 Task: Find and review all contacts with the last name 'Smith' in Outlook.
Action: Mouse moved to (7, 86)
Screenshot: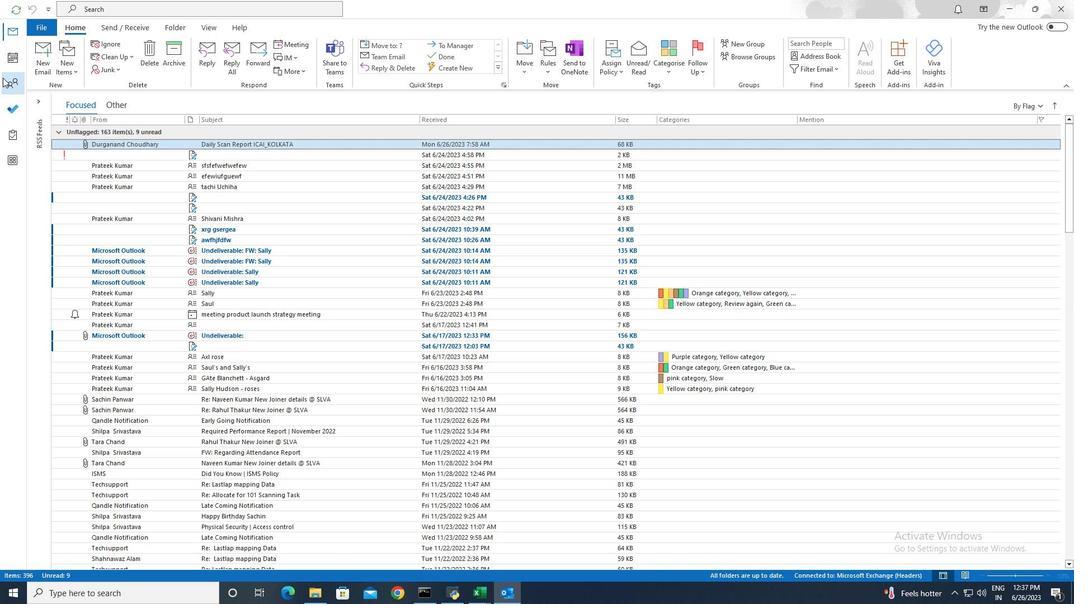 
Action: Mouse pressed left at (7, 86)
Screenshot: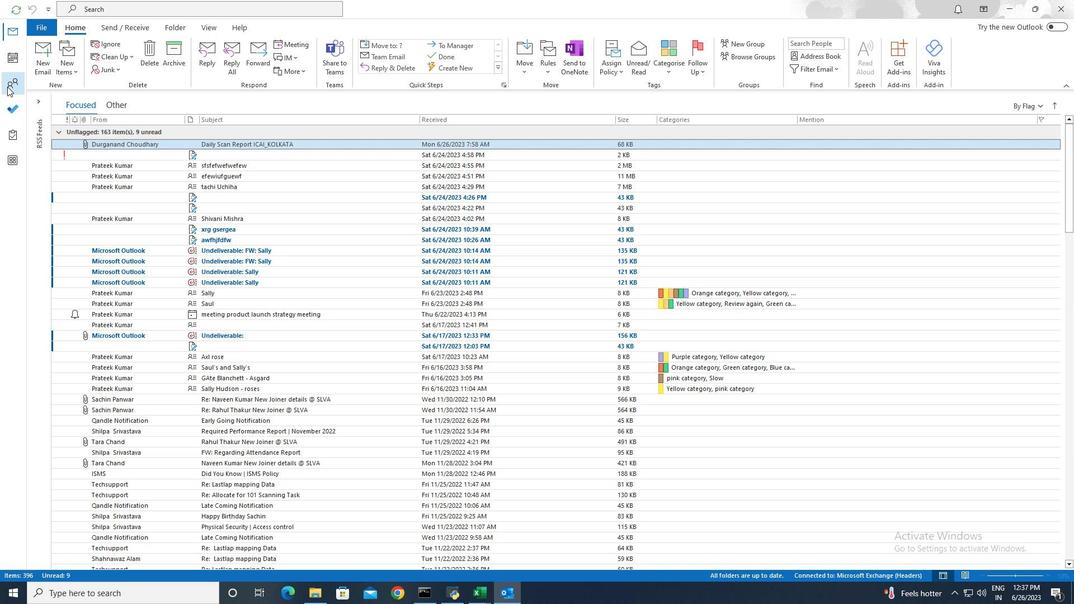 
Action: Mouse moved to (141, 24)
Screenshot: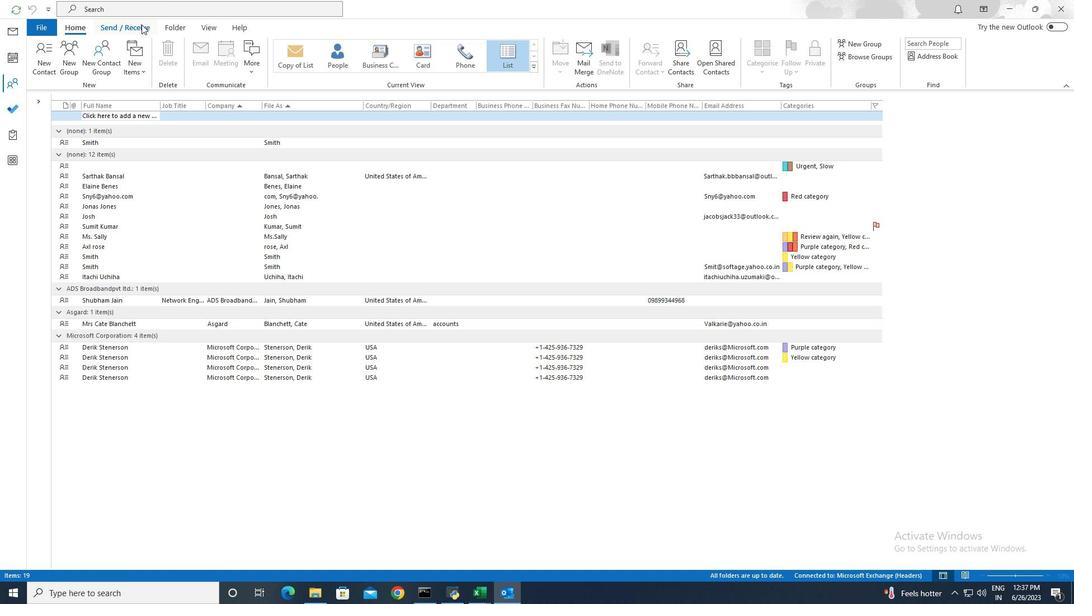
Action: Mouse pressed left at (141, 24)
Screenshot: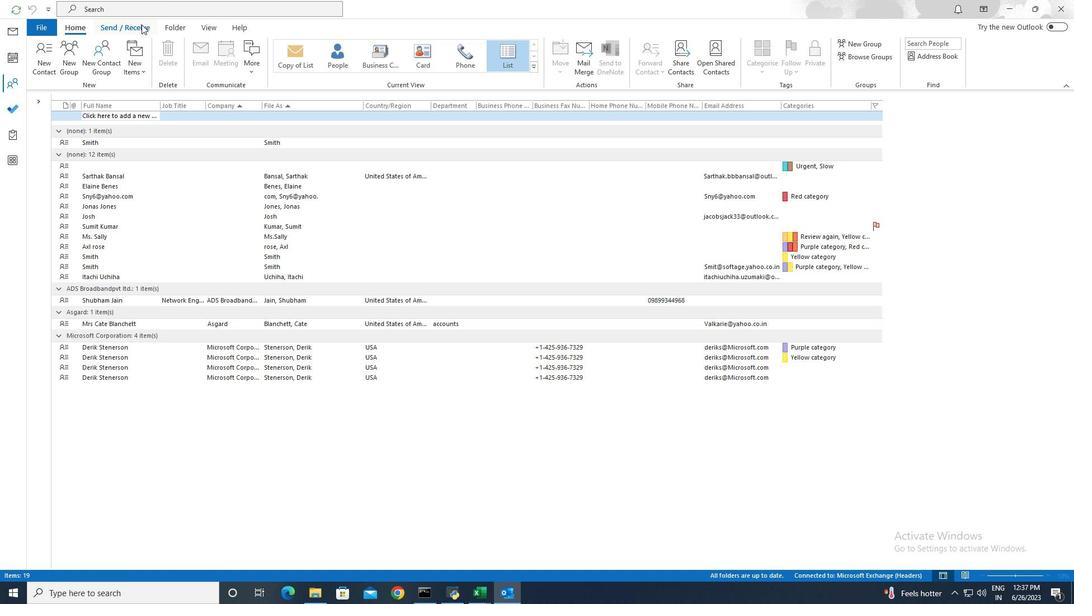 
Action: Mouse moved to (113, 43)
Screenshot: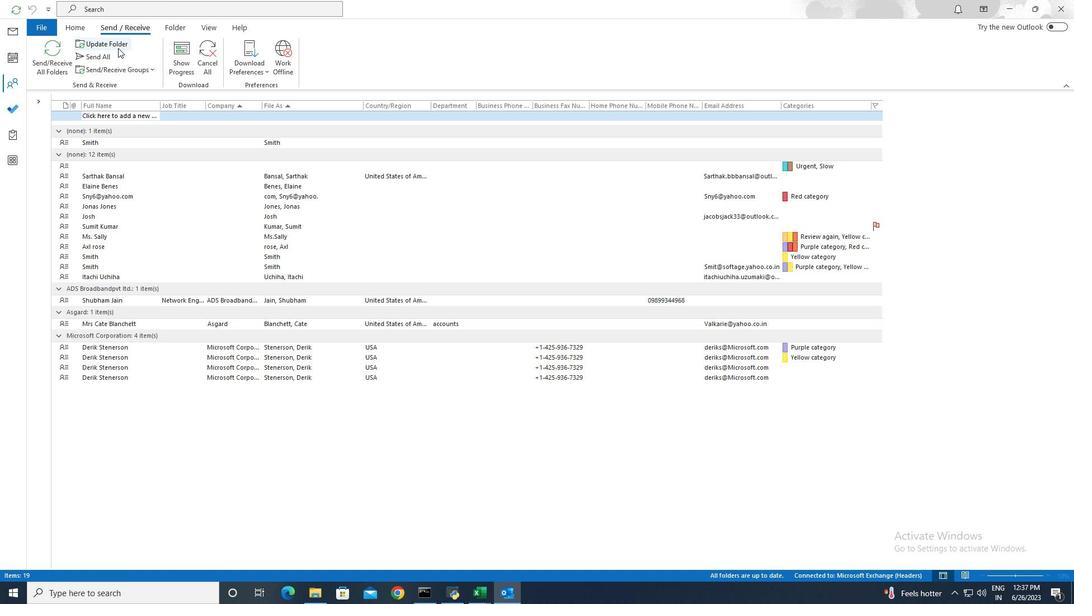 
Action: Mouse pressed left at (113, 43)
Screenshot: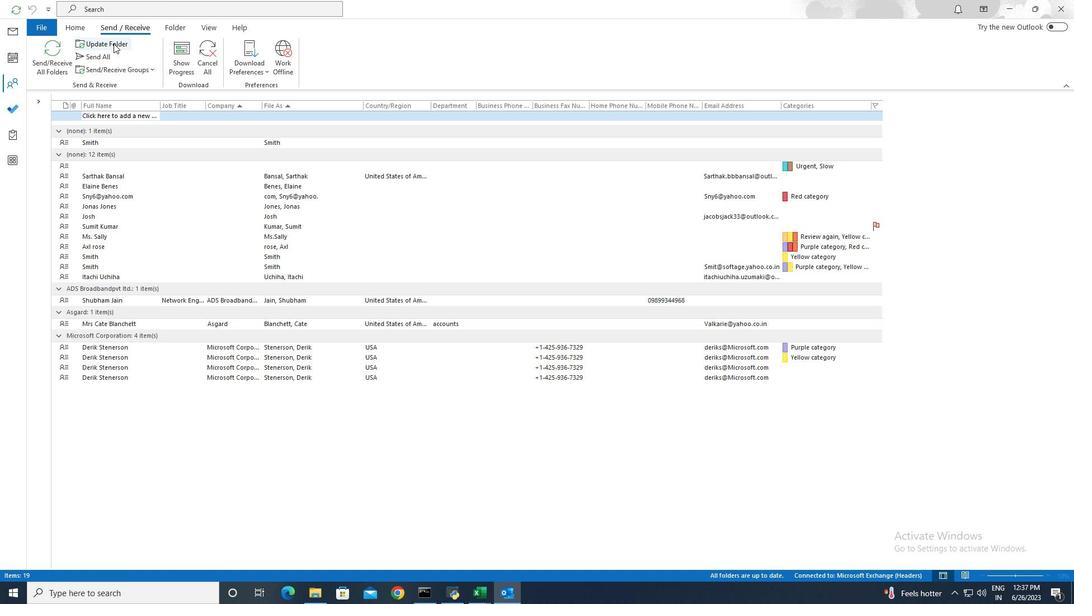 
